 Task: Select the workspace type as human resources.
Action: Mouse moved to (358, 70)
Screenshot: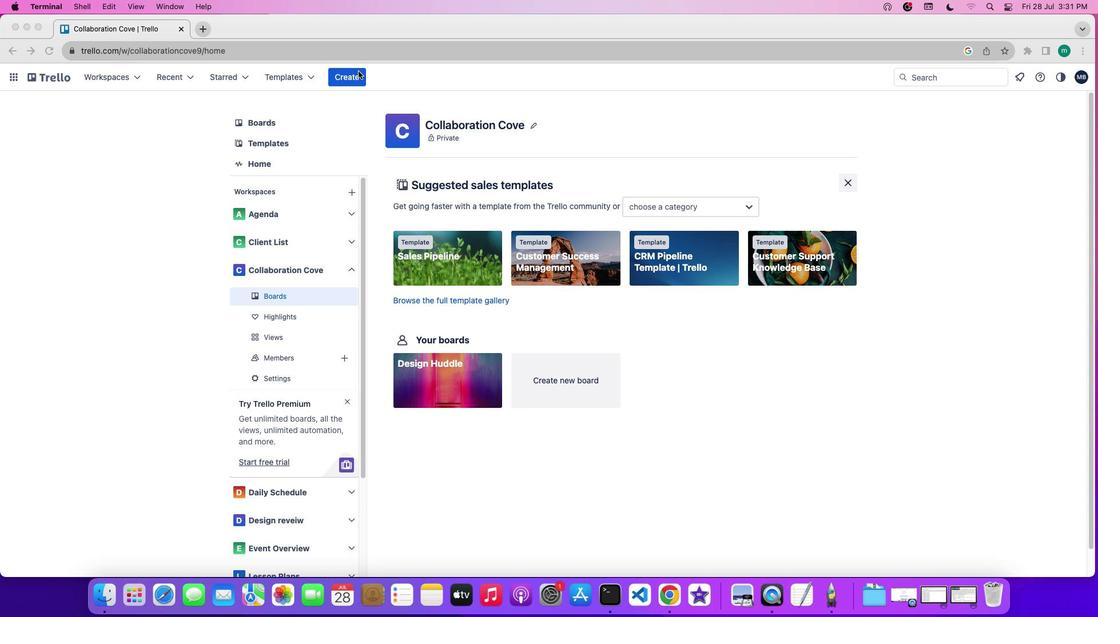 
Action: Mouse pressed left at (358, 70)
Screenshot: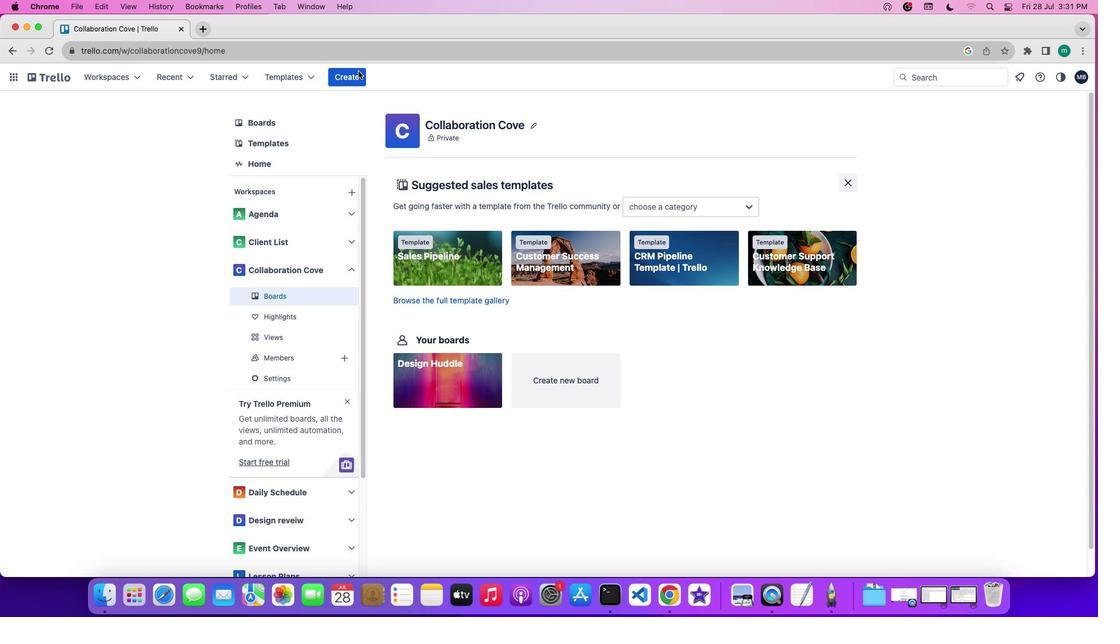 
Action: Mouse moved to (357, 74)
Screenshot: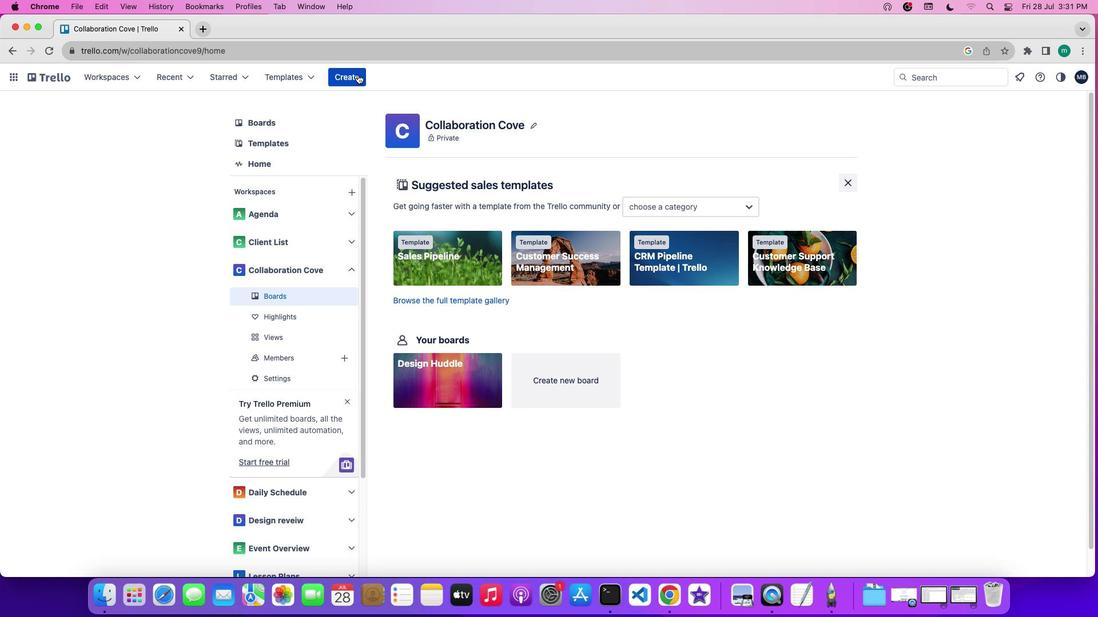 
Action: Mouse pressed left at (357, 74)
Screenshot: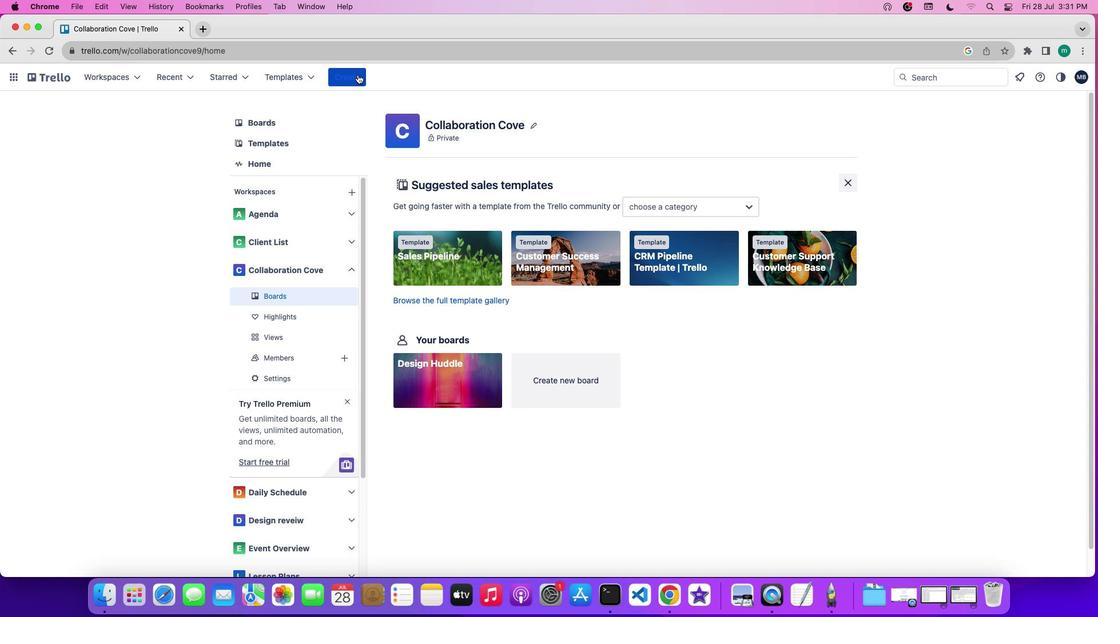 
Action: Mouse moved to (367, 198)
Screenshot: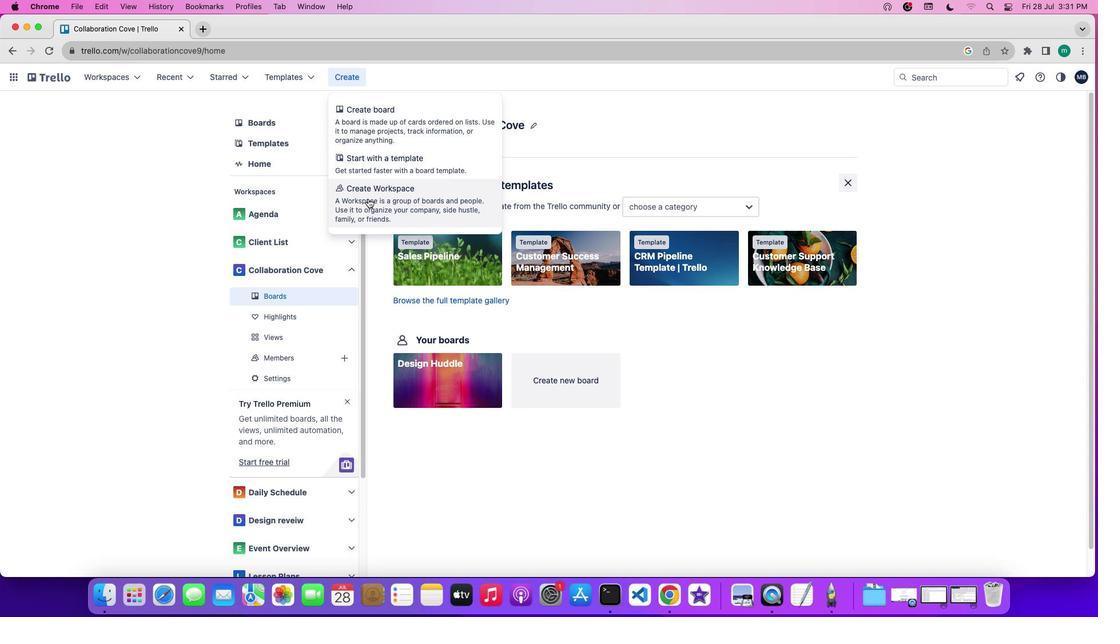 
Action: Mouse pressed left at (367, 198)
Screenshot: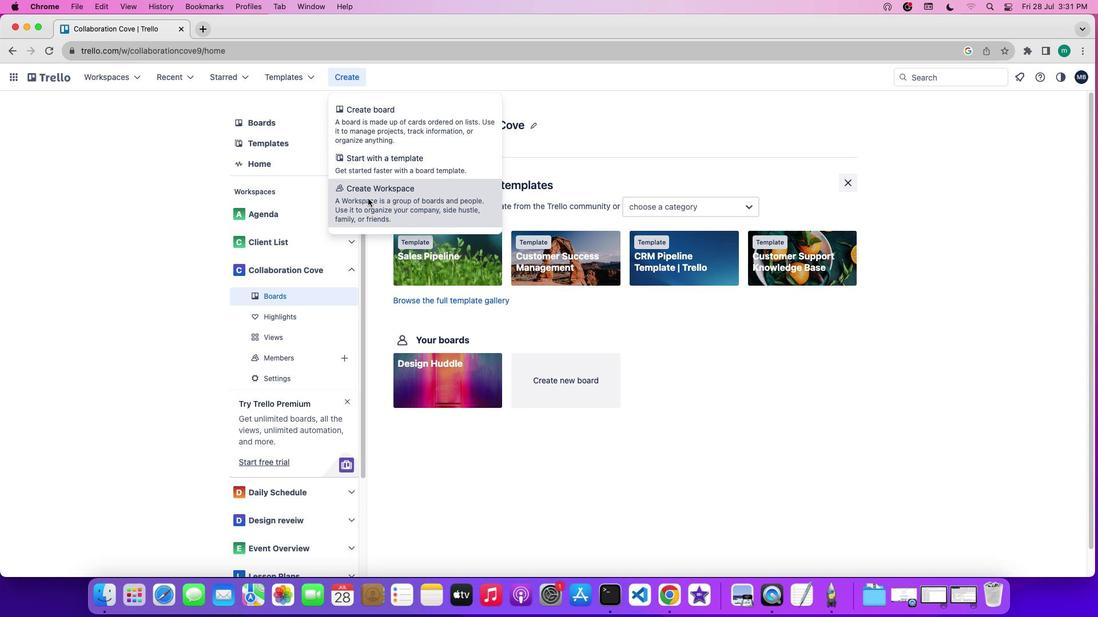 
Action: Mouse moved to (405, 285)
Screenshot: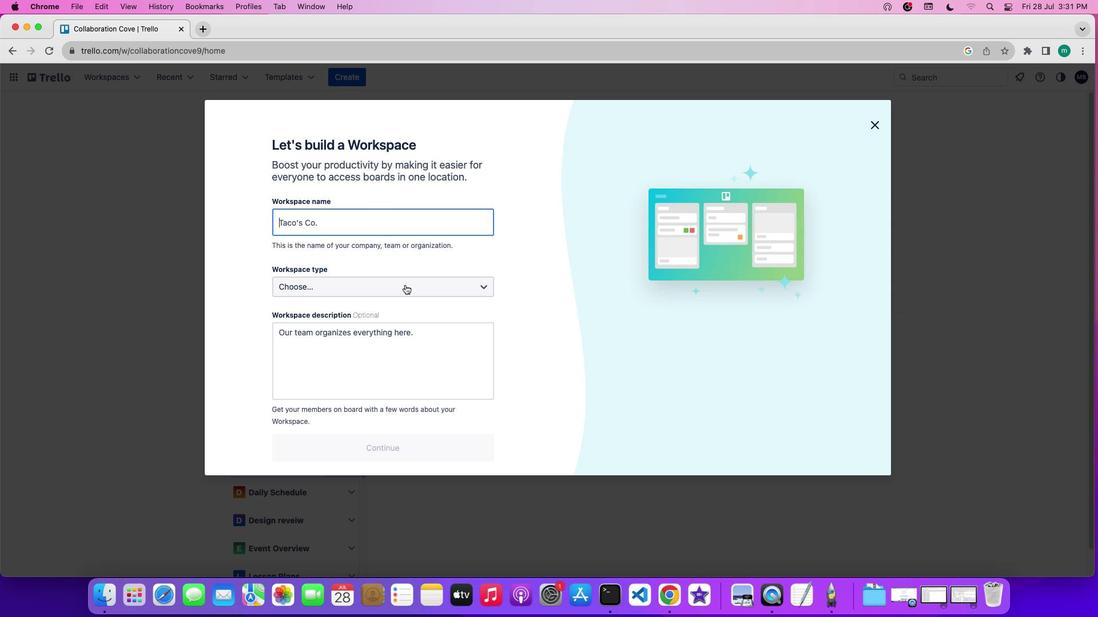 
Action: Mouse pressed left at (405, 285)
Screenshot: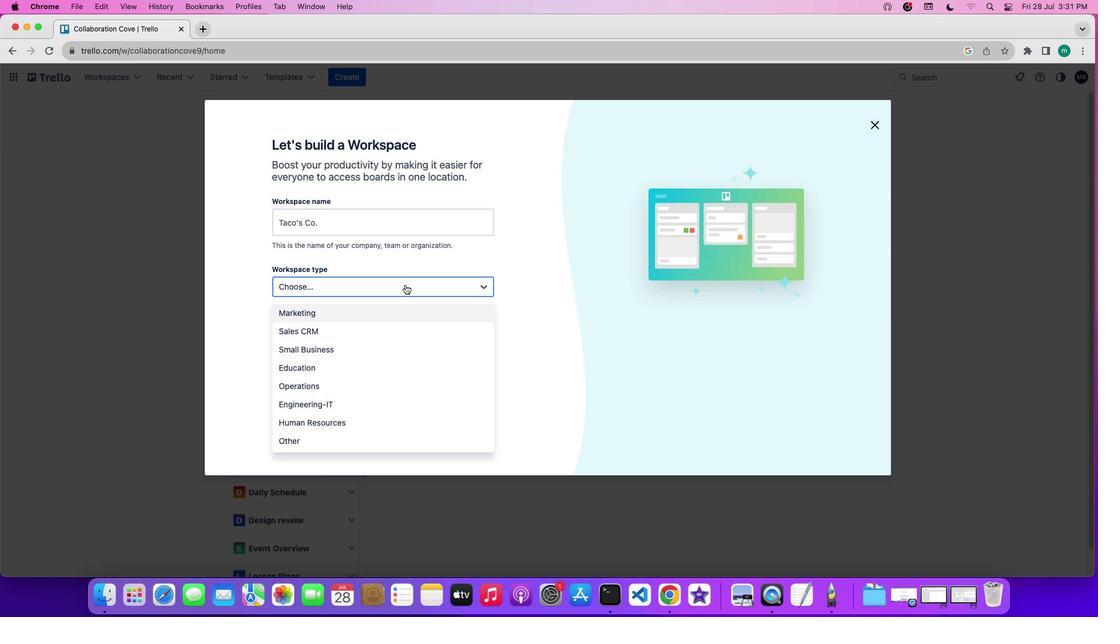 
Action: Mouse moved to (382, 417)
Screenshot: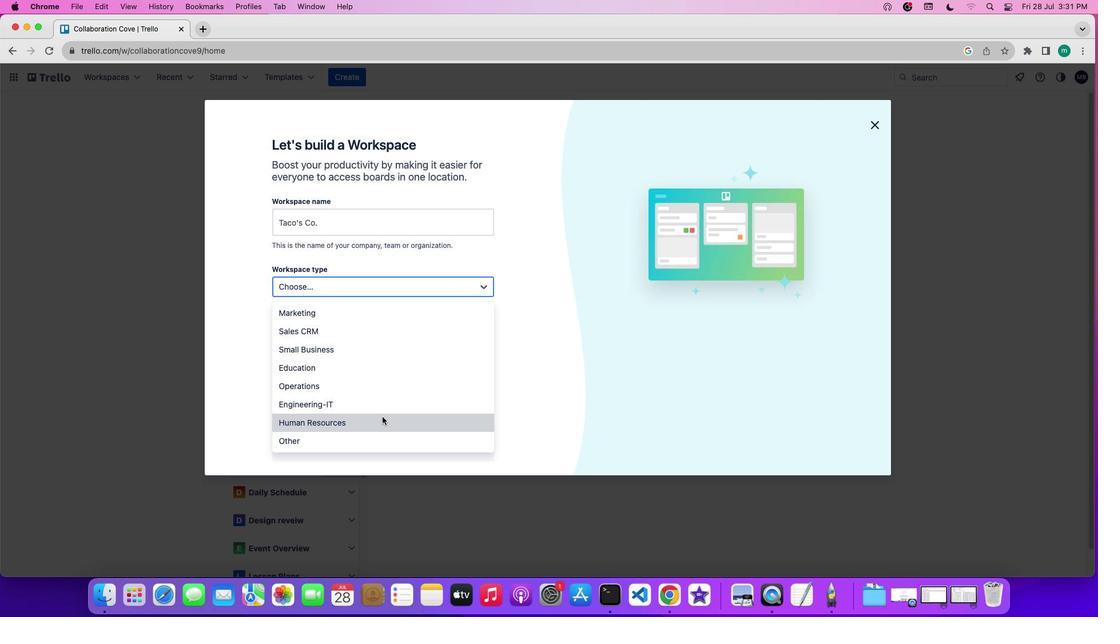 
Action: Mouse pressed left at (382, 417)
Screenshot: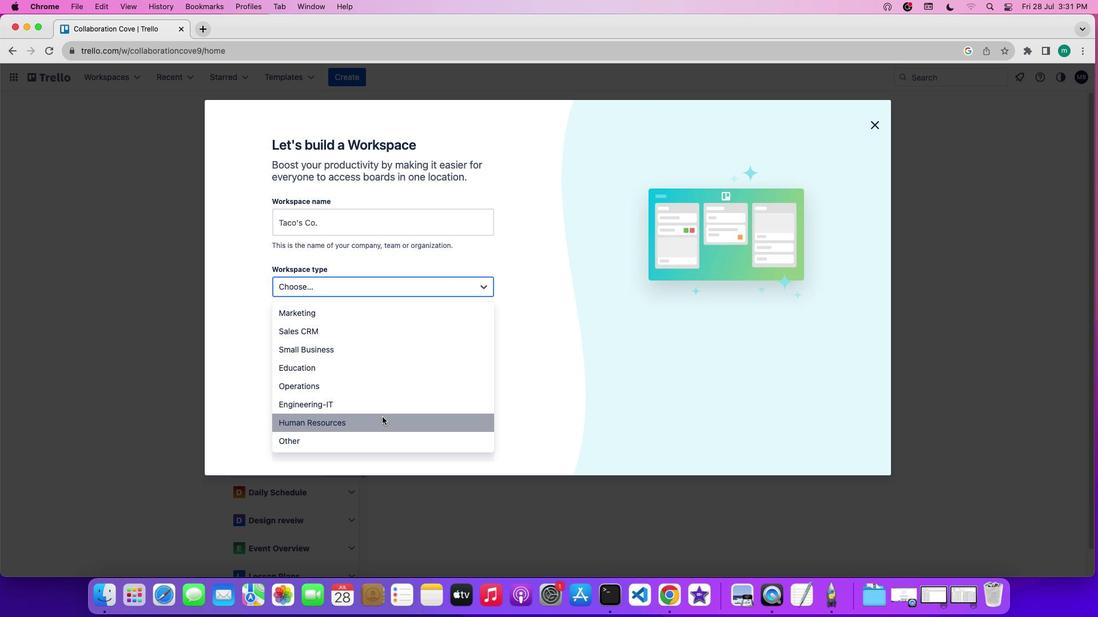 
Action: Mouse moved to (448, 397)
Screenshot: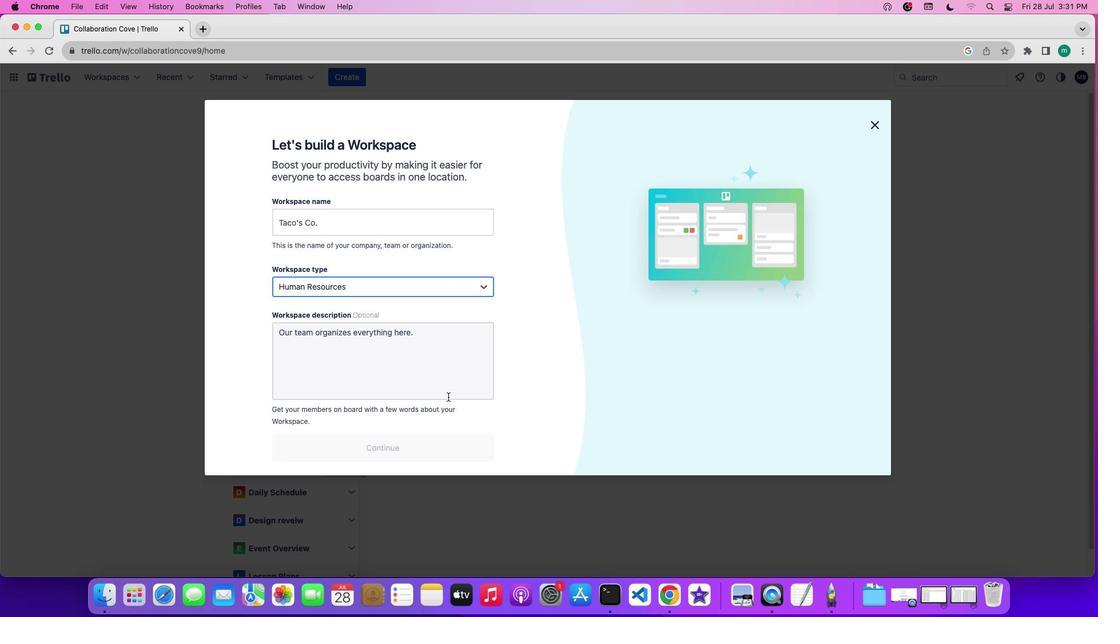 
